Task: Modify content language to Bahasa Malaysia.
Action: Mouse moved to (437, 281)
Screenshot: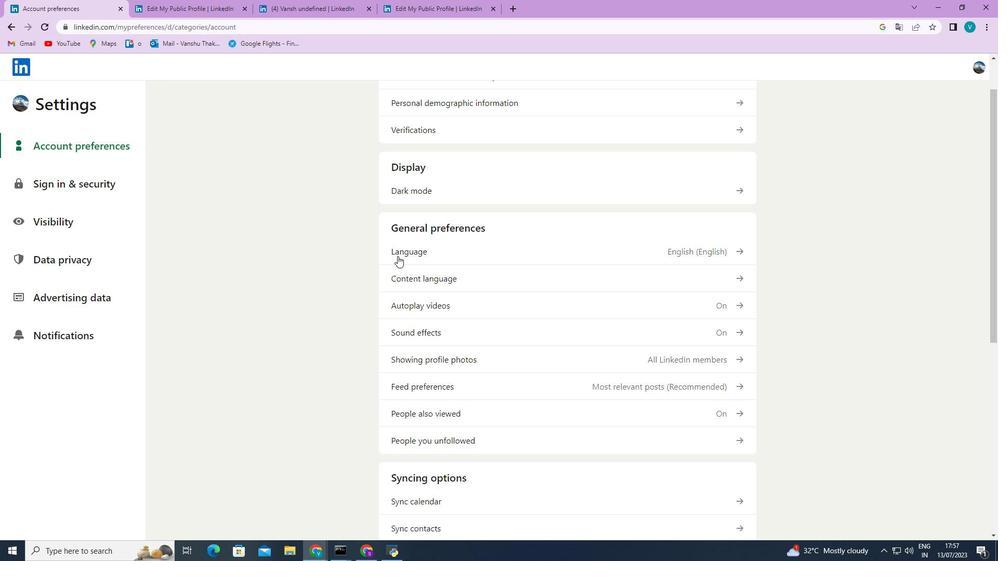 
Action: Mouse pressed left at (437, 281)
Screenshot: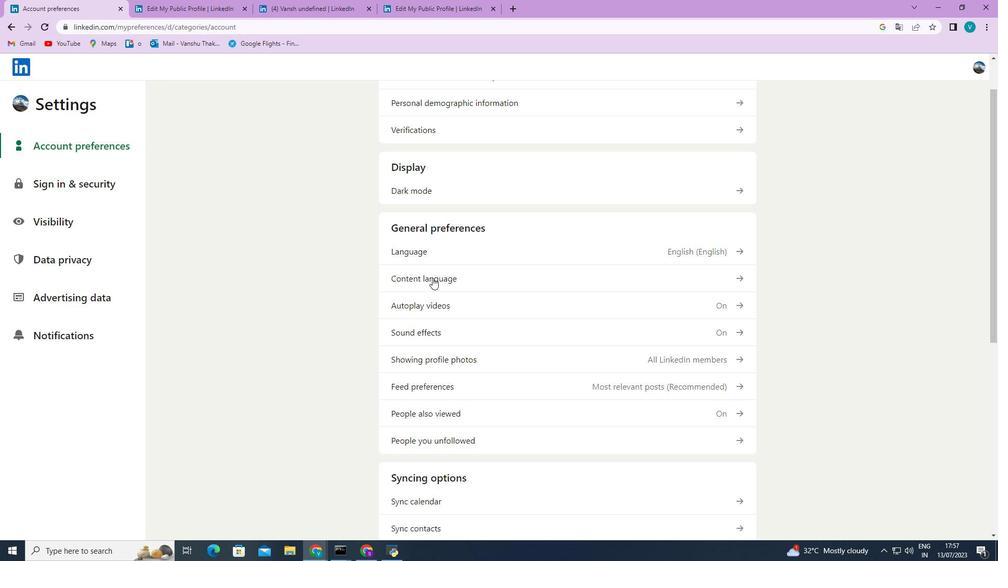 
Action: Mouse moved to (715, 195)
Screenshot: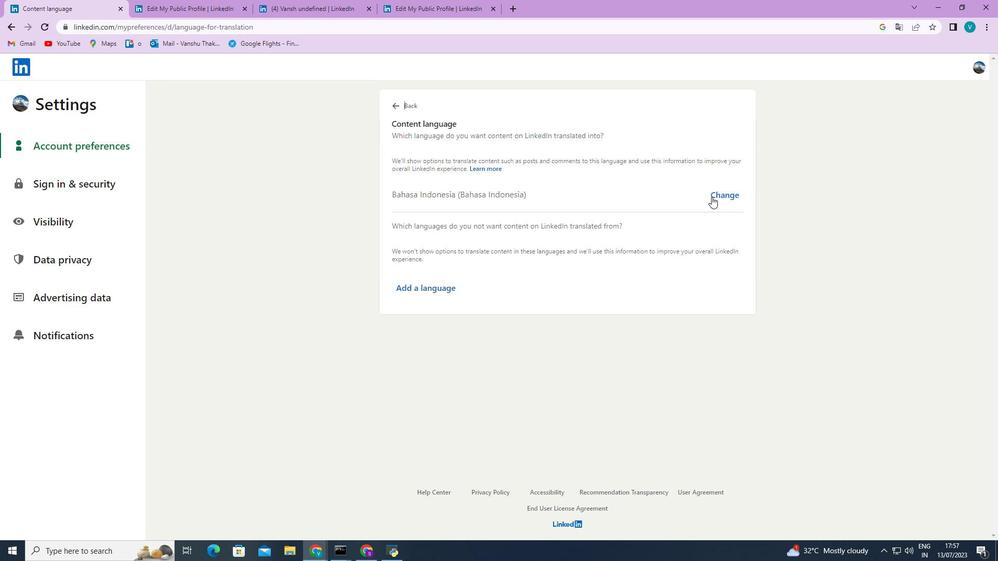 
Action: Mouse pressed left at (715, 195)
Screenshot: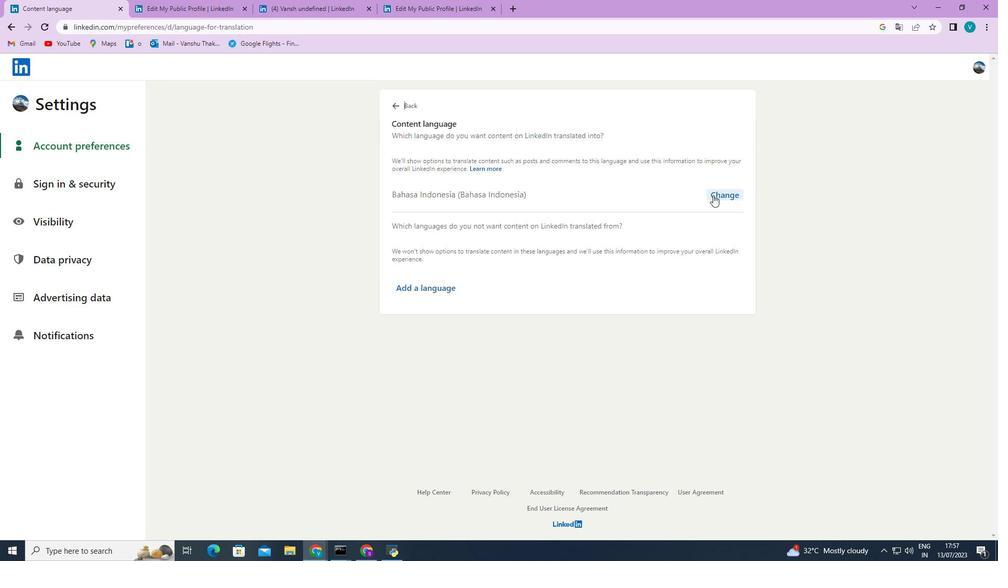 
Action: Mouse moved to (398, 233)
Screenshot: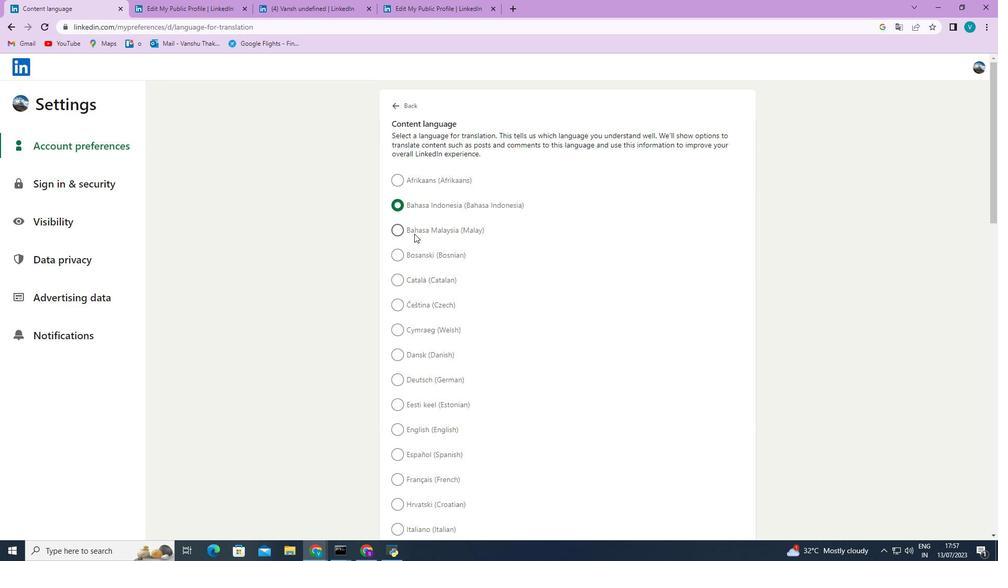 
Action: Mouse pressed left at (398, 233)
Screenshot: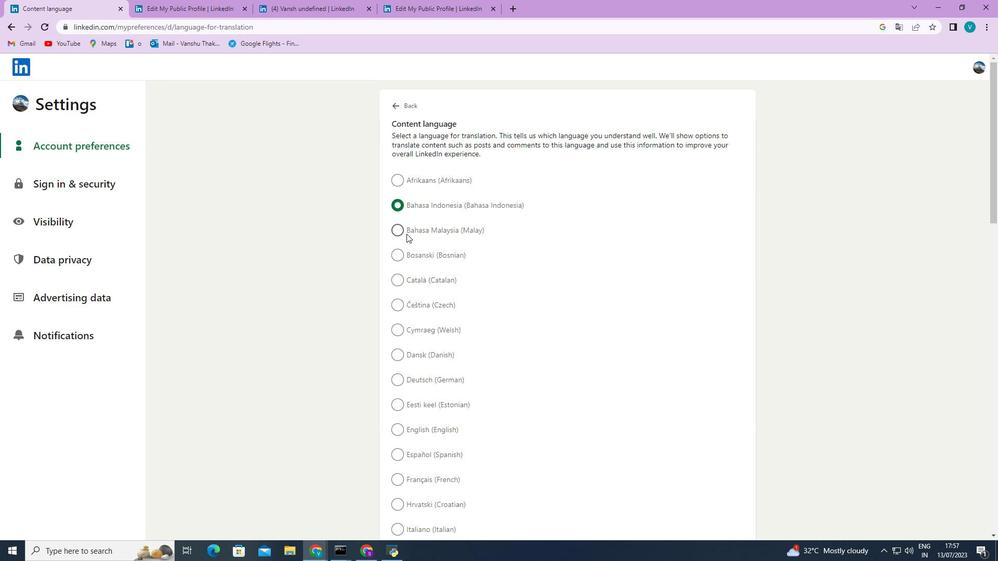 
